 Task: Make in the project AgileConnection a sprint 'UI Refresh Sprint'. Create in the project AgileConnection a sprint 'UI Refresh Sprint'. Add in the project AgileConnection a sprint 'UI Refresh Sprint'
Action: Mouse moved to (169, 50)
Screenshot: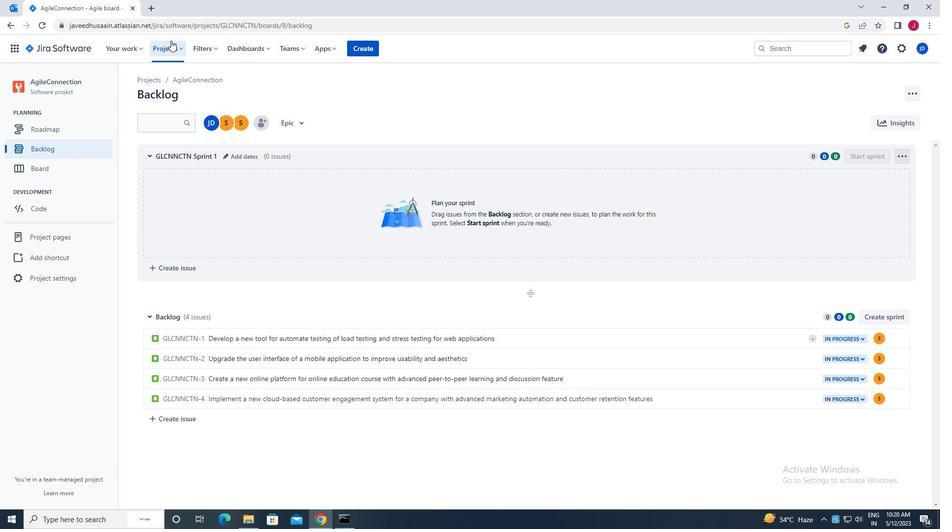 
Action: Mouse pressed left at (169, 50)
Screenshot: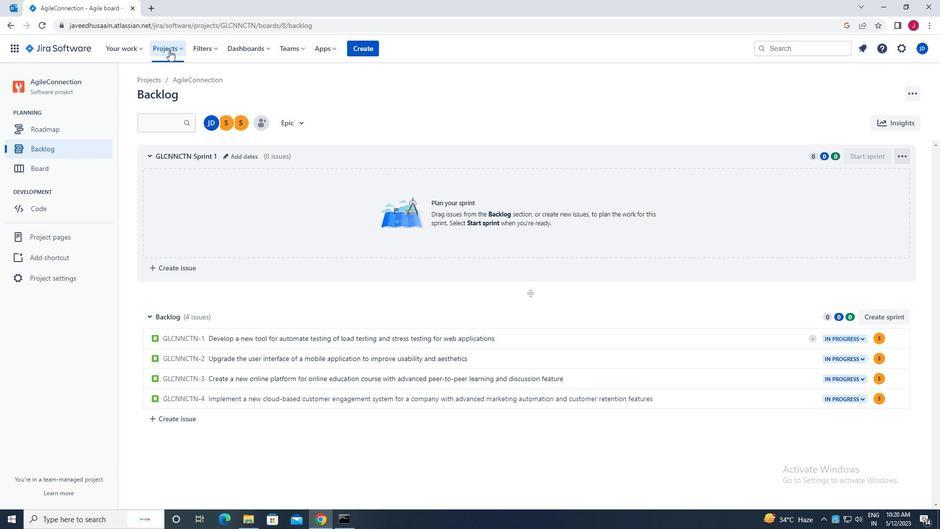 
Action: Mouse moved to (216, 92)
Screenshot: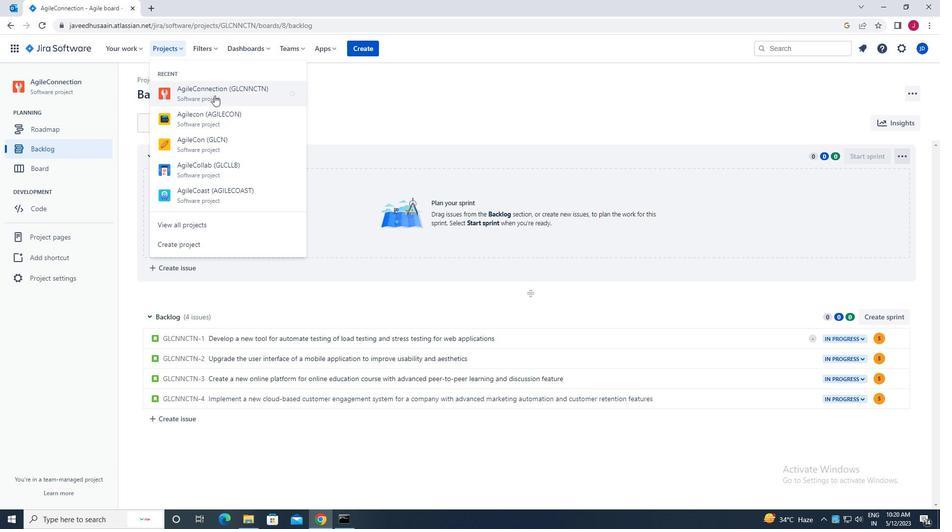 
Action: Mouse pressed left at (216, 92)
Screenshot: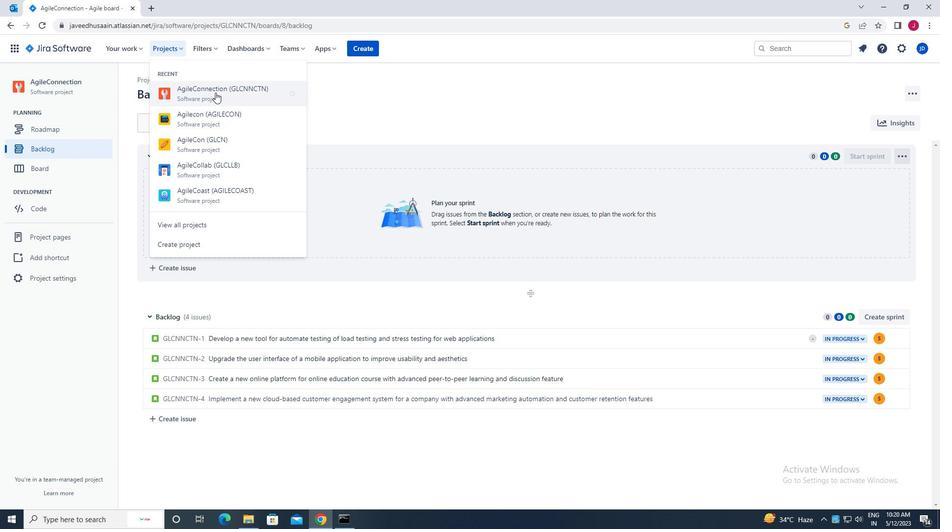 
Action: Mouse moved to (76, 153)
Screenshot: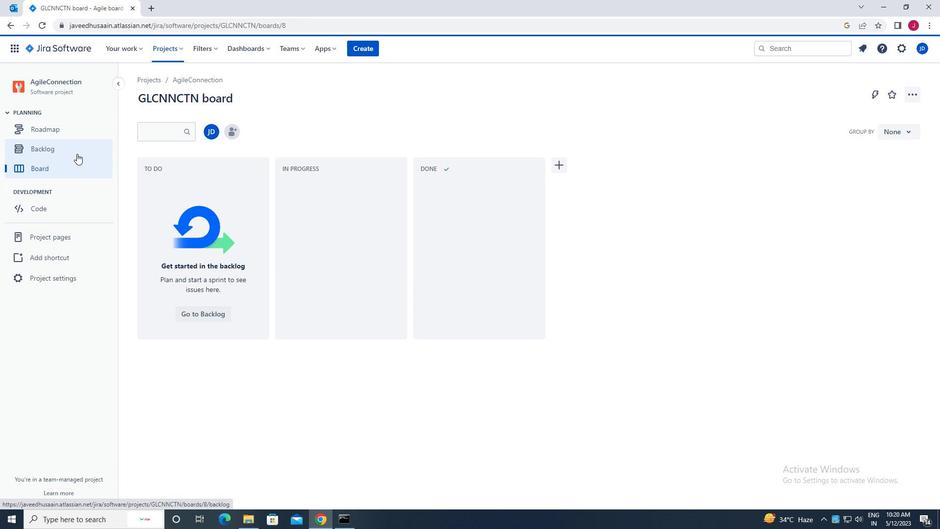 
Action: Mouse pressed left at (76, 153)
Screenshot: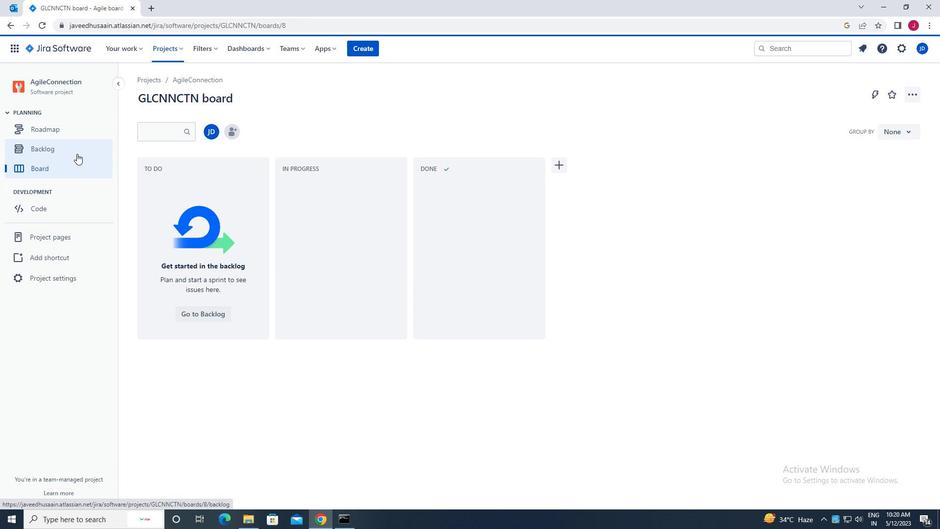 
Action: Mouse moved to (901, 155)
Screenshot: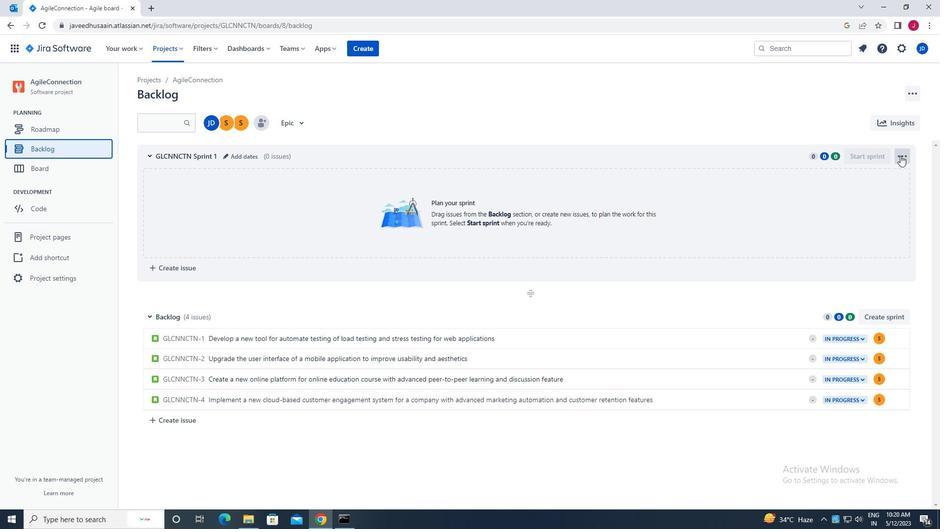 
Action: Mouse pressed left at (901, 155)
Screenshot: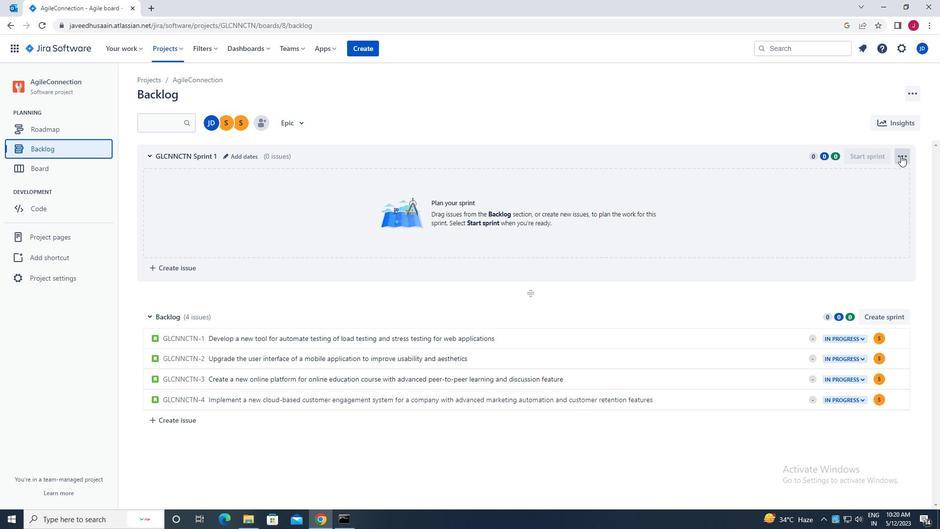 
Action: Mouse moved to (883, 175)
Screenshot: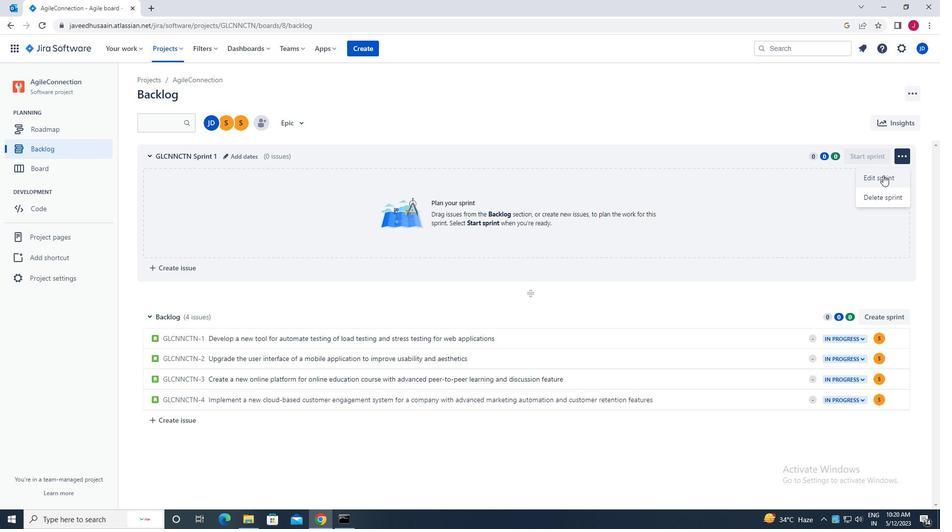 
Action: Mouse pressed left at (883, 175)
Screenshot: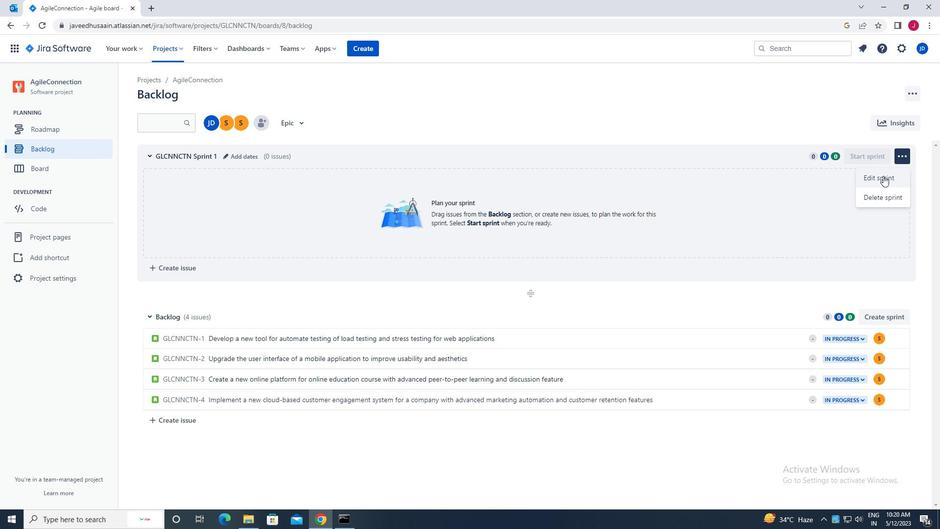
Action: Mouse moved to (428, 124)
Screenshot: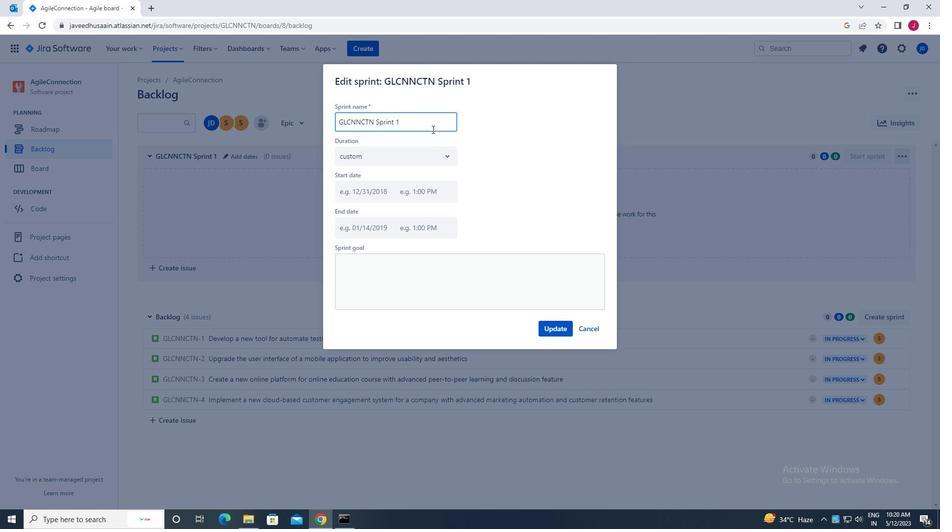 
Action: Key pressed <Key.backspace><Key.backspace><Key.backspace><Key.backspace><Key.backspace><Key.backspace><Key.backspace><Key.backspace><Key.backspace><Key.backspace><Key.backspace><Key.backspace><Key.backspace><Key.backspace><Key.backspace><Key.backspace><Key.backspace><Key.backspace><Key.backspace><Key.backspace><Key.backspace><Key.backspace><Key.backspace>ui<Key.space>r<Key.caps_lock>efresh<Key.space>sprint
Screenshot: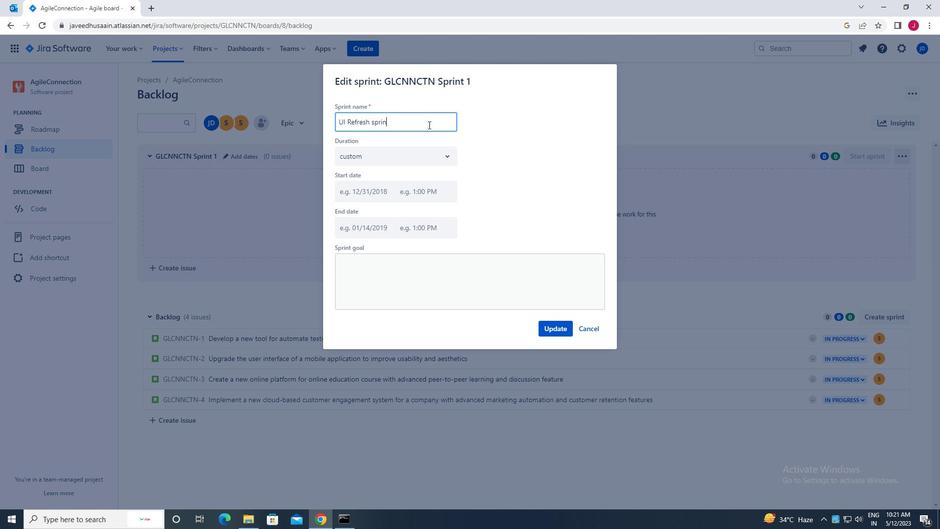 
Action: Mouse moved to (550, 328)
Screenshot: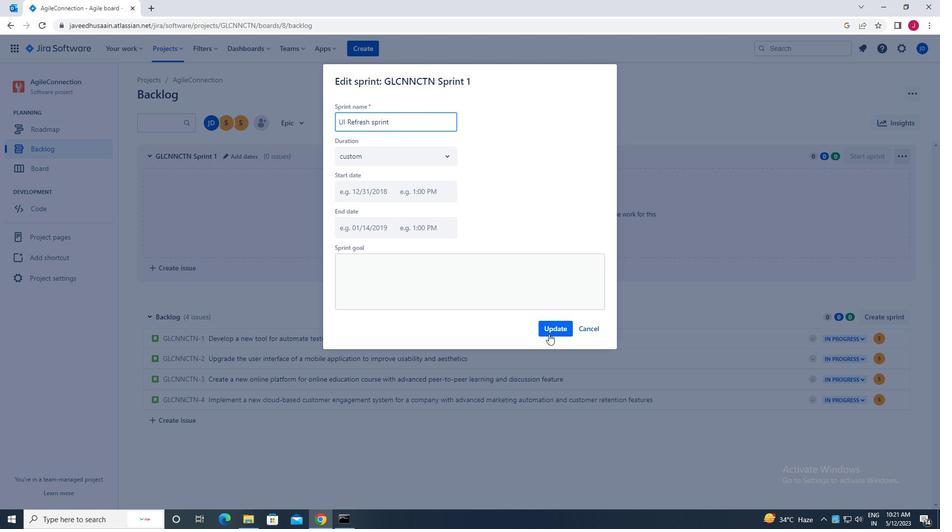 
Action: Mouse pressed left at (550, 328)
Screenshot: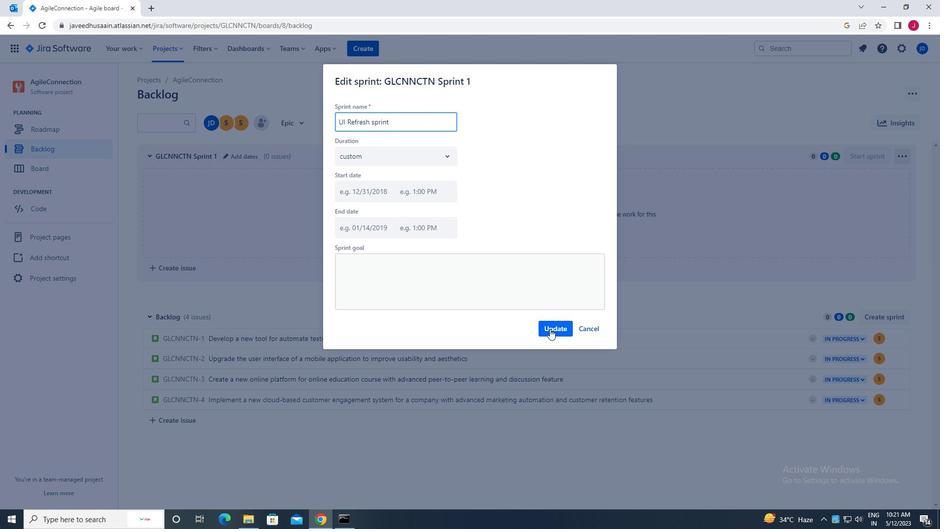 
Action: Mouse moved to (886, 316)
Screenshot: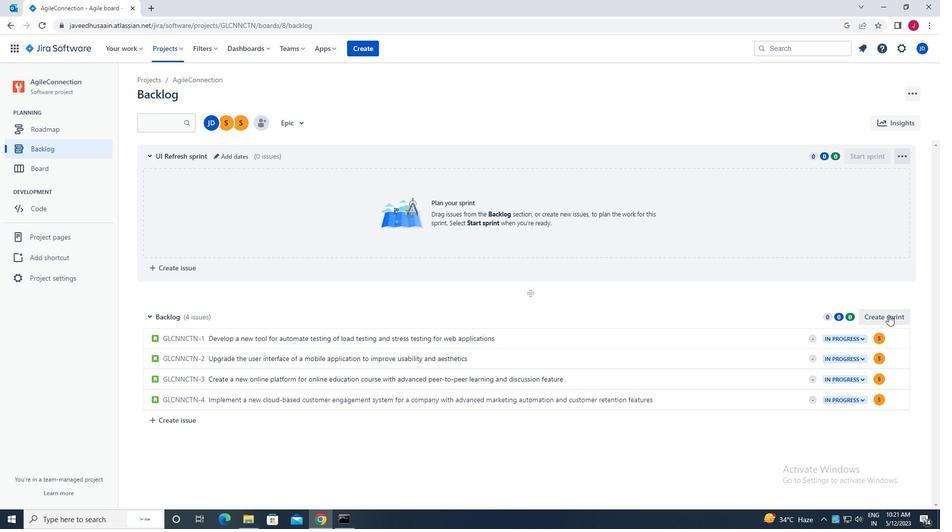 
Action: Mouse pressed left at (886, 316)
Screenshot: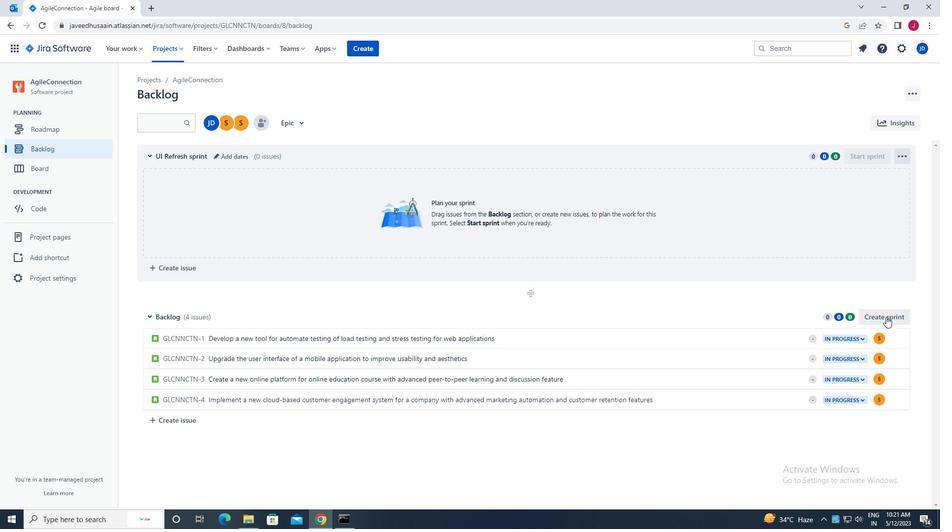 
Action: Mouse moved to (903, 319)
Screenshot: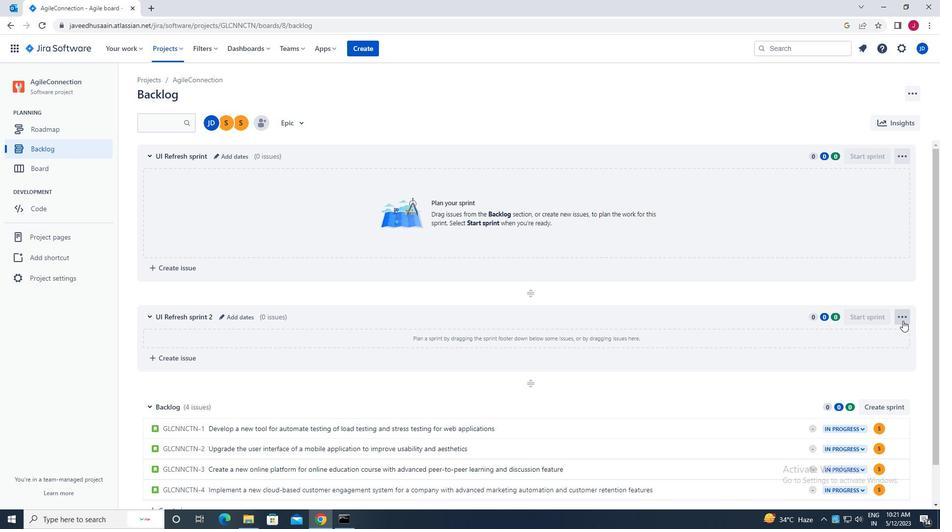 
Action: Mouse pressed left at (903, 319)
Screenshot: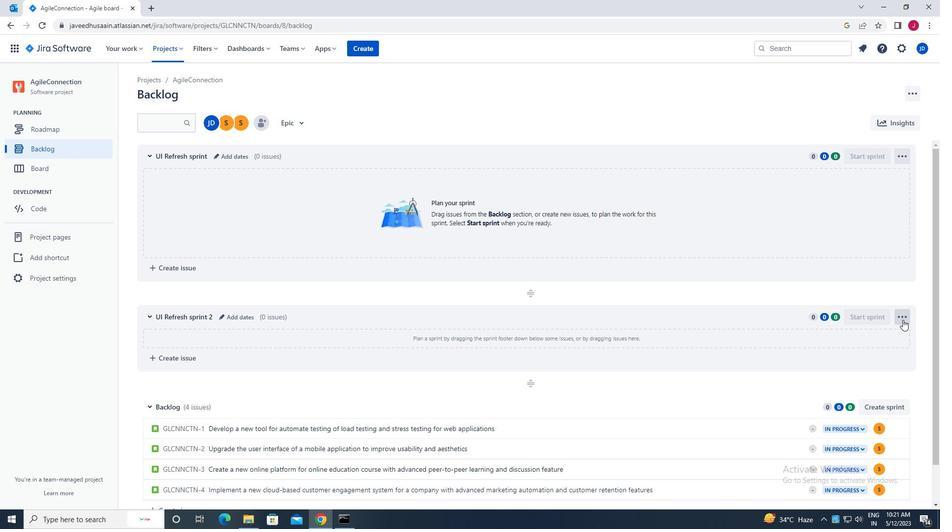 
Action: Mouse moved to (878, 356)
Screenshot: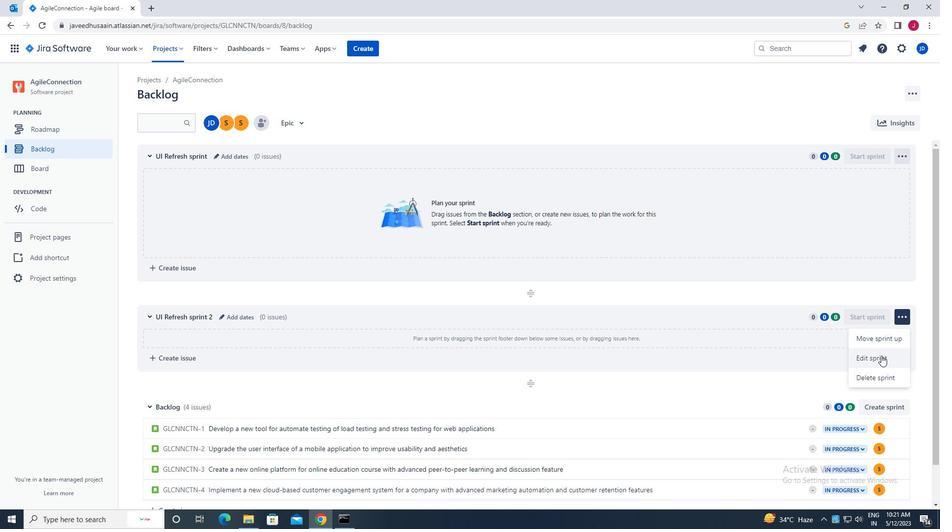 
Action: Mouse pressed left at (878, 356)
Screenshot: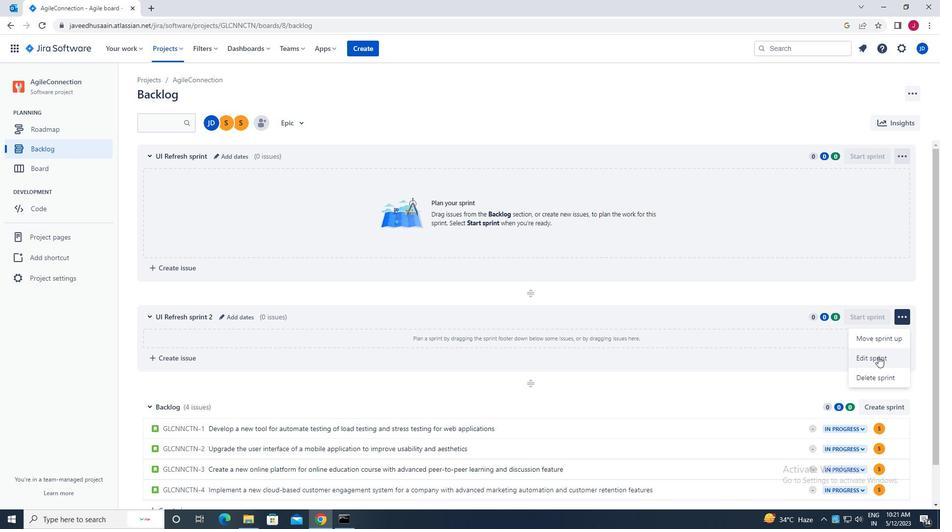 
Action: Mouse moved to (419, 118)
Screenshot: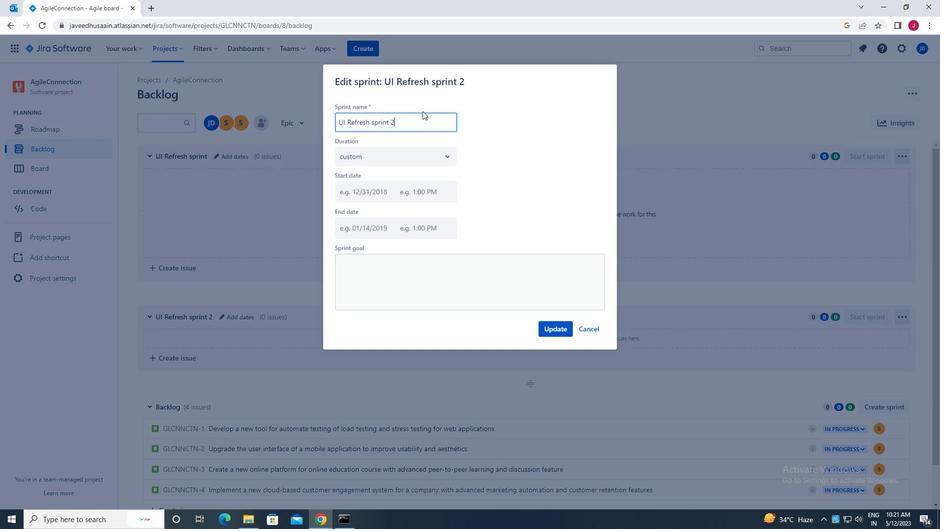 
Action: Key pressed <Key.backspace><Key.backspace><Key.backspace><Key.backspace><Key.backspace><Key.backspace><Key.backspace><Key.backspace><Key.backspace><Key.backspace><Key.backspace><Key.backspace><Key.backspace><Key.backspace><Key.backspace><Key.backspace><Key.backspace><Key.backspace><Key.backspace><Key.caps_lock>ui<Key.space>r<Key.caps_lock>egresh<Key.space><Key.caps_lock>s<Key.caps_lock>print
Screenshot: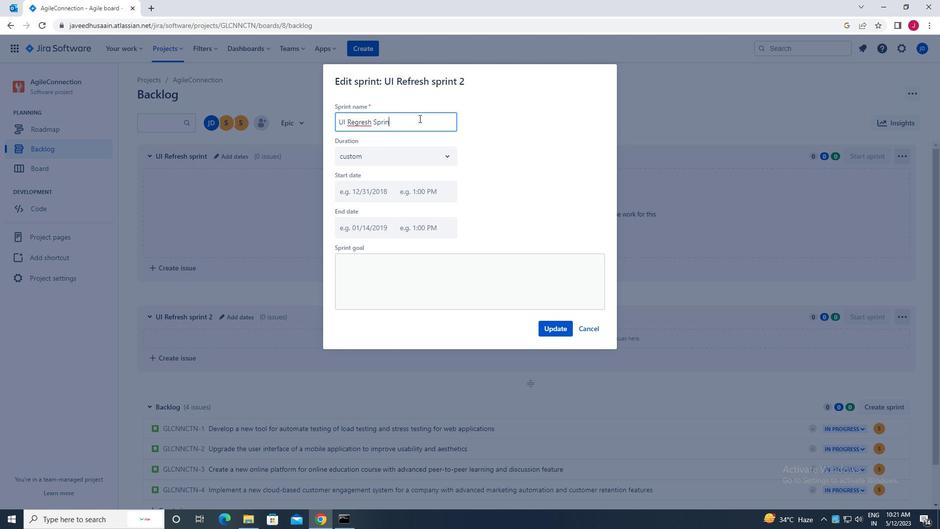 
Action: Mouse moved to (359, 122)
Screenshot: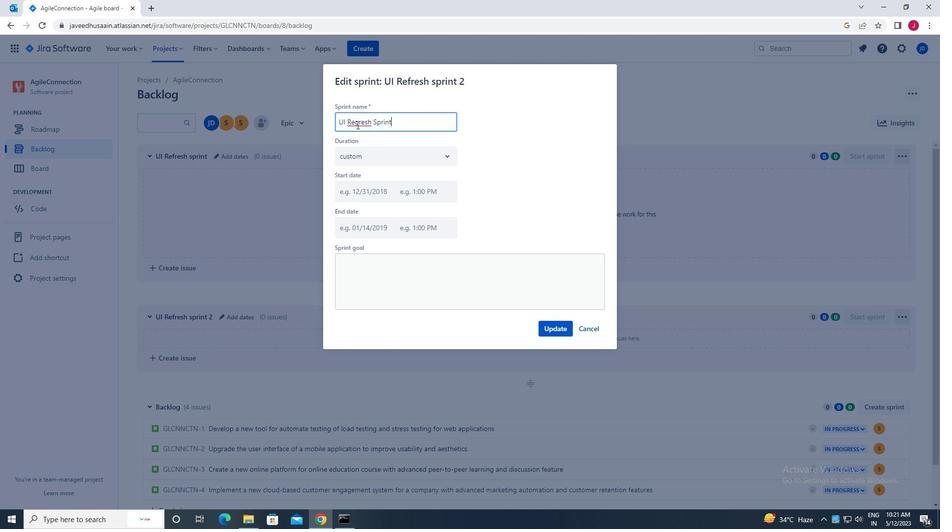 
Action: Mouse pressed left at (359, 122)
Screenshot: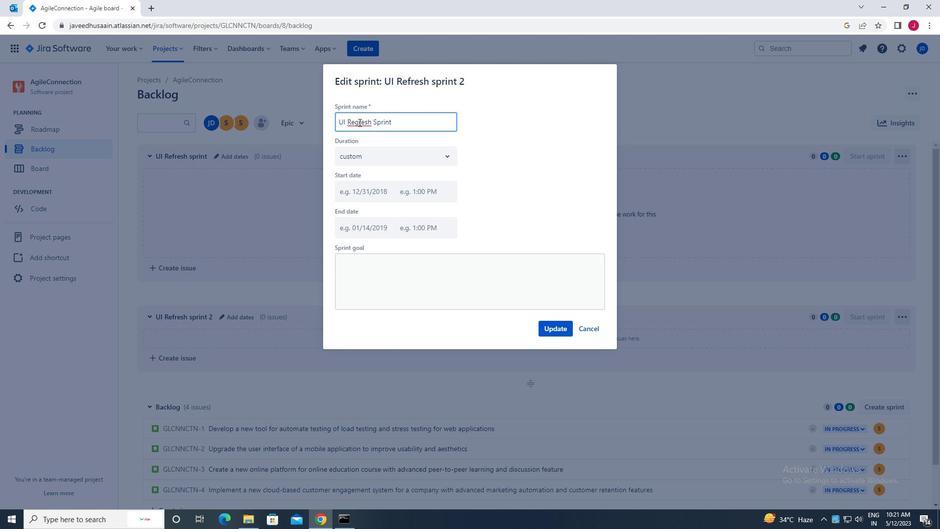 
Action: Key pressed <Key.backspace>f
Screenshot: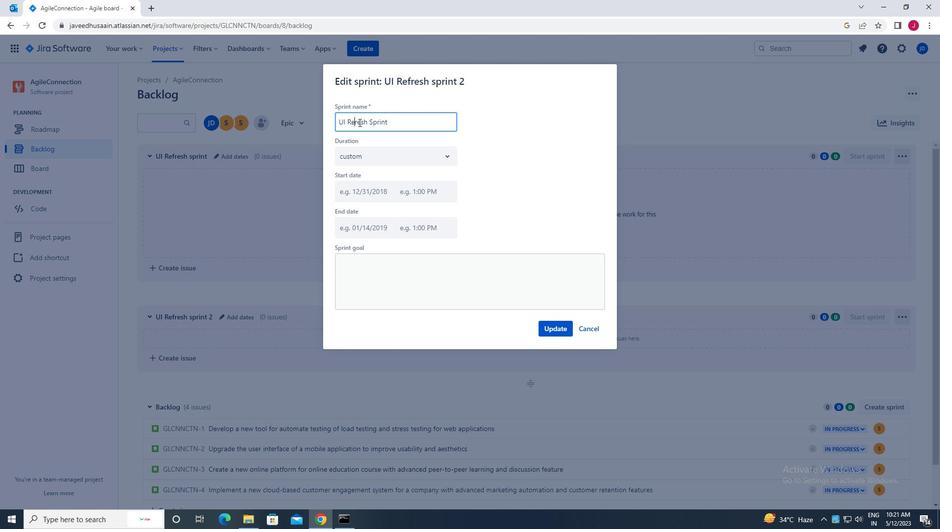
Action: Mouse moved to (542, 325)
Screenshot: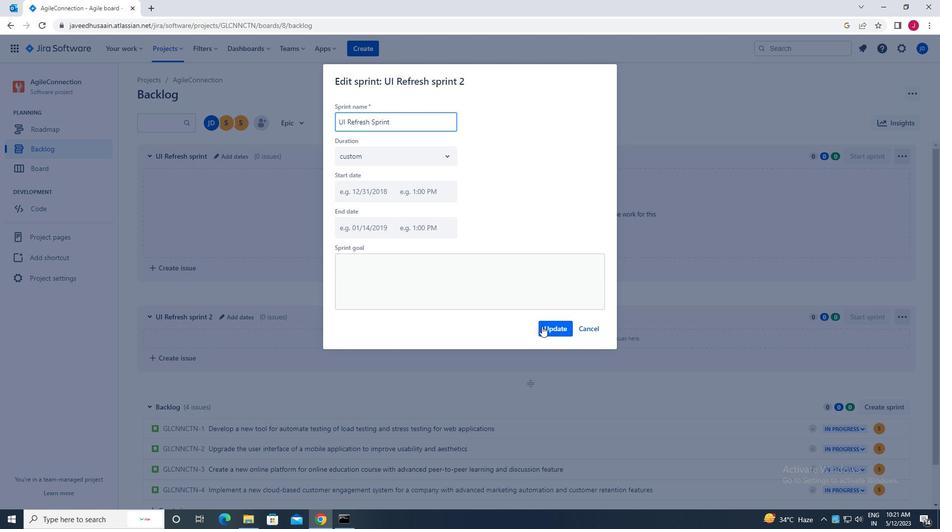 
Action: Mouse pressed left at (542, 325)
Screenshot: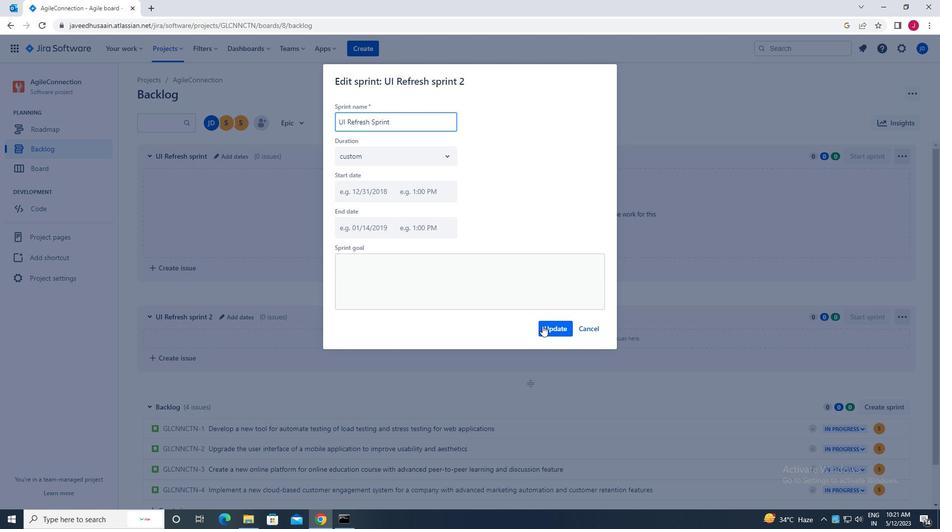 
Action: Mouse moved to (207, 172)
Screenshot: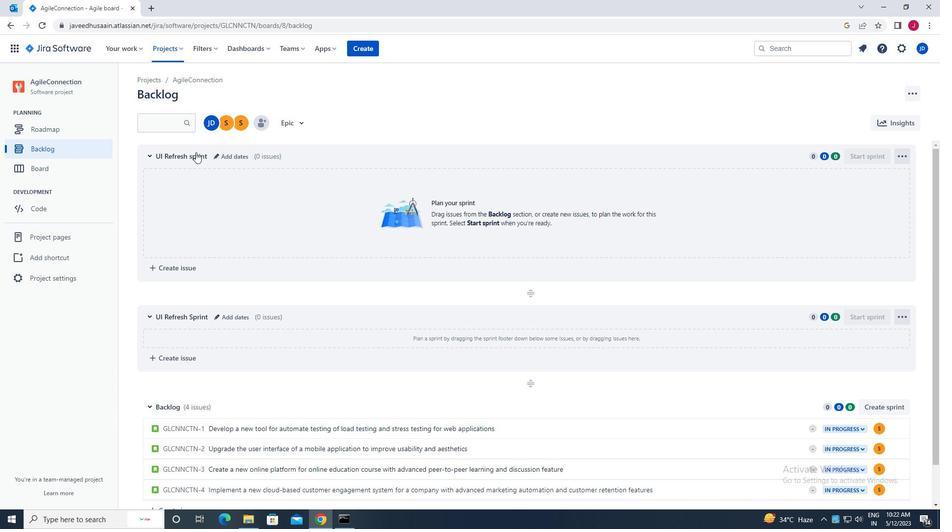 
Action: Mouse scrolled (207, 172) with delta (0, 0)
Screenshot: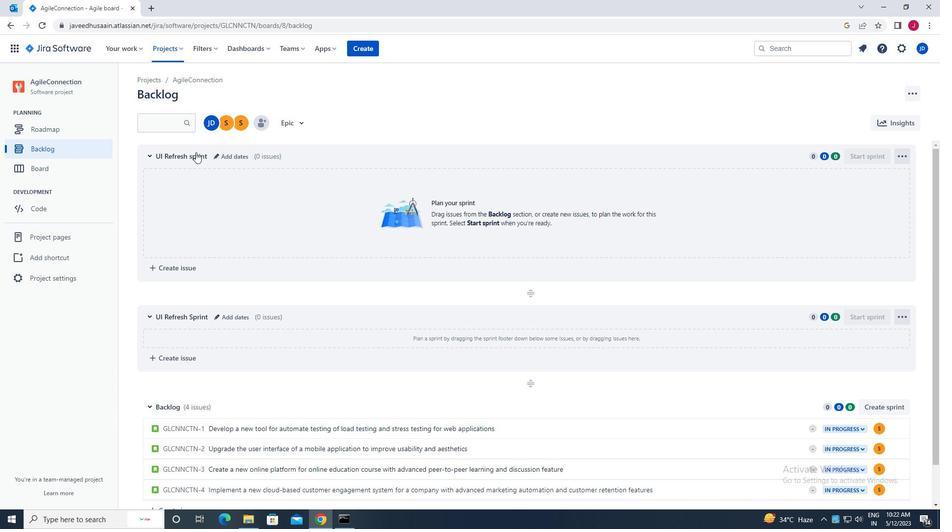 
Action: Mouse moved to (206, 172)
Screenshot: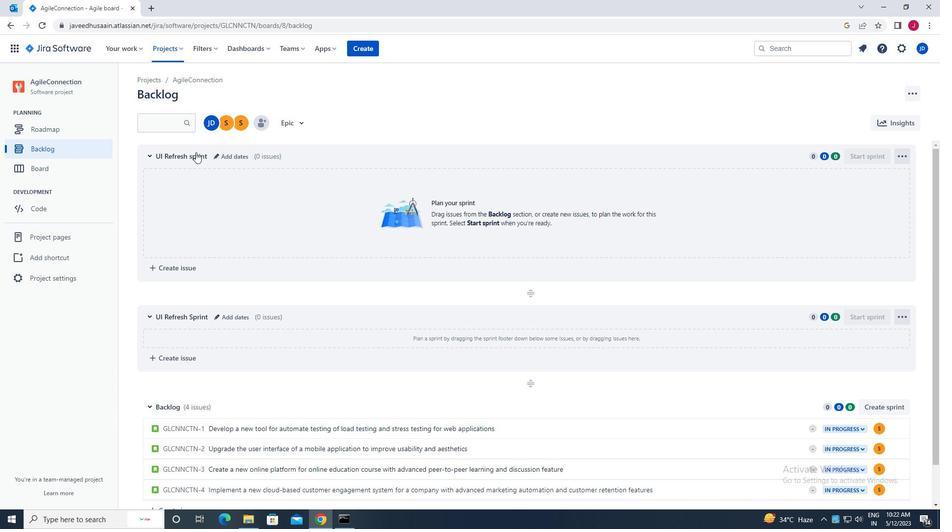 
Action: Mouse scrolled (206, 173) with delta (0, 0)
Screenshot: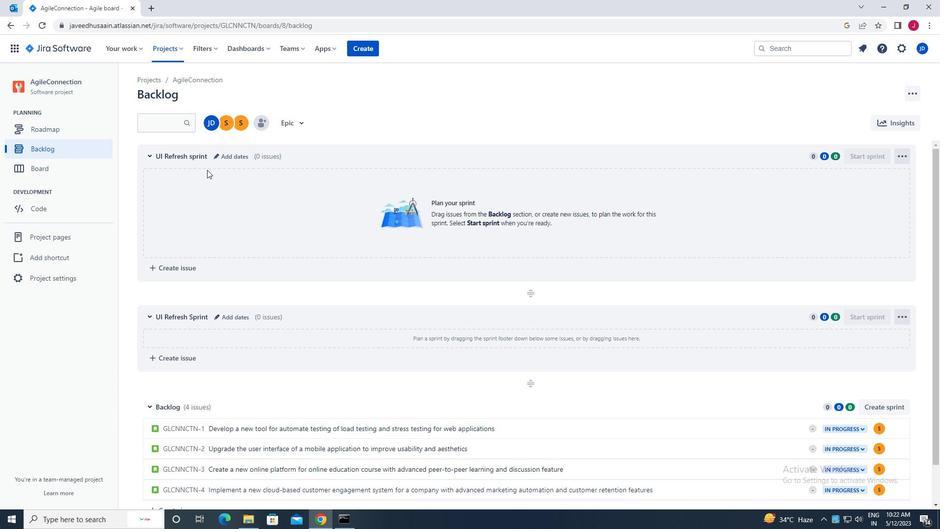 
Action: Mouse scrolled (206, 173) with delta (0, 0)
Screenshot: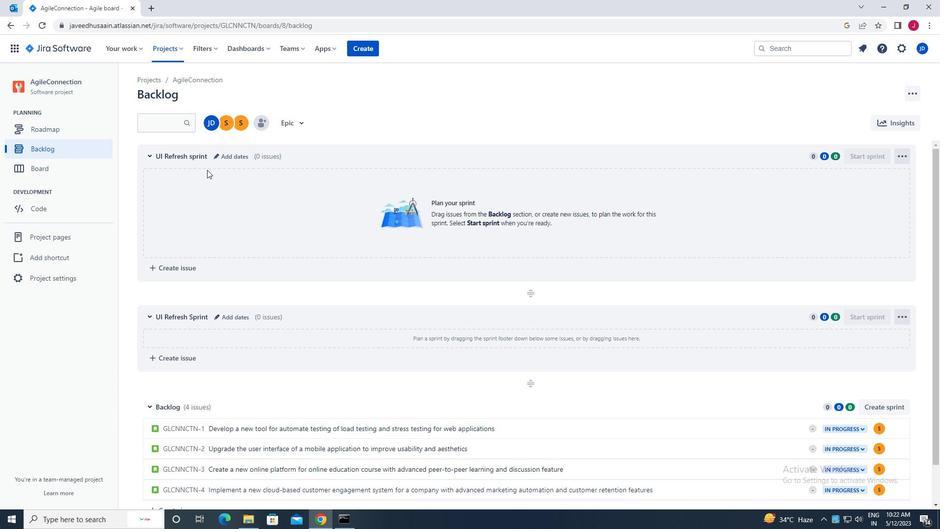 
Action: Mouse scrolled (206, 173) with delta (0, 0)
Screenshot: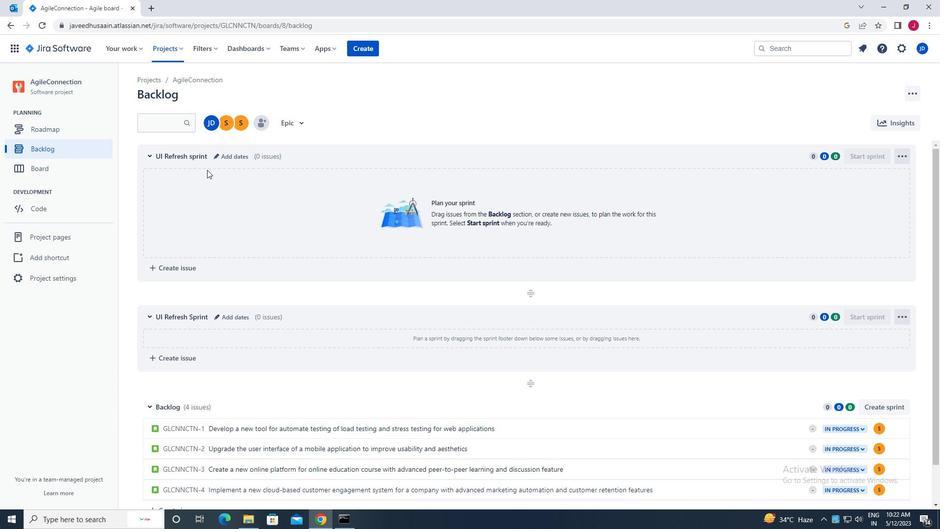 
Action: Mouse scrolled (206, 173) with delta (0, 0)
Screenshot: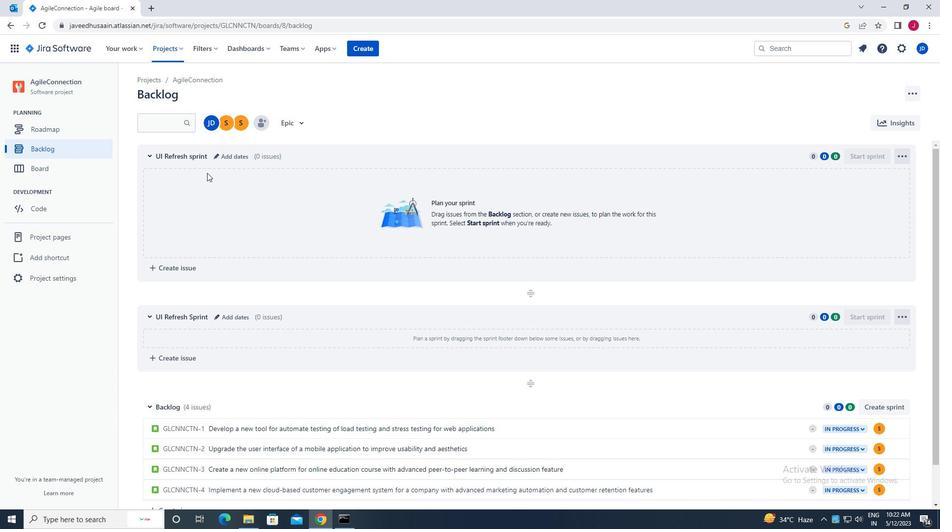 
Action: Mouse moved to (206, 173)
Screenshot: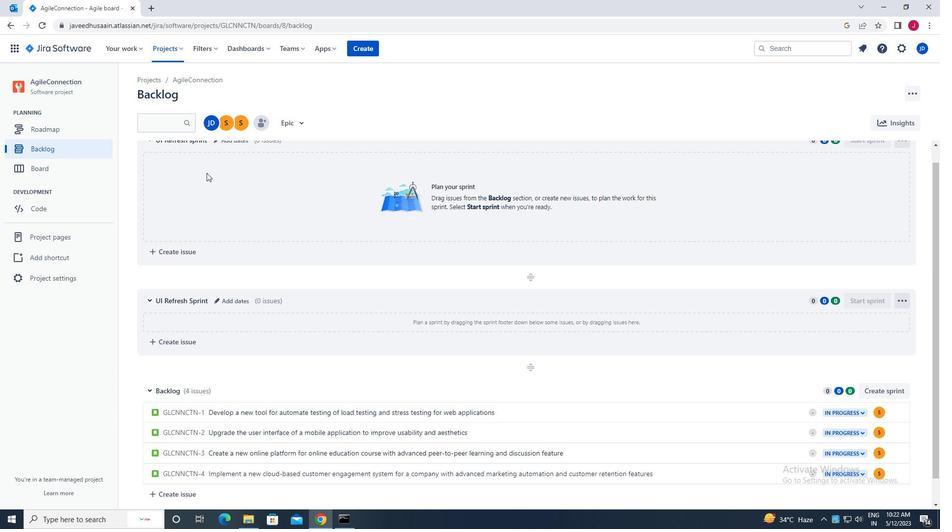 
Action: Mouse scrolled (206, 174) with delta (0, 0)
Screenshot: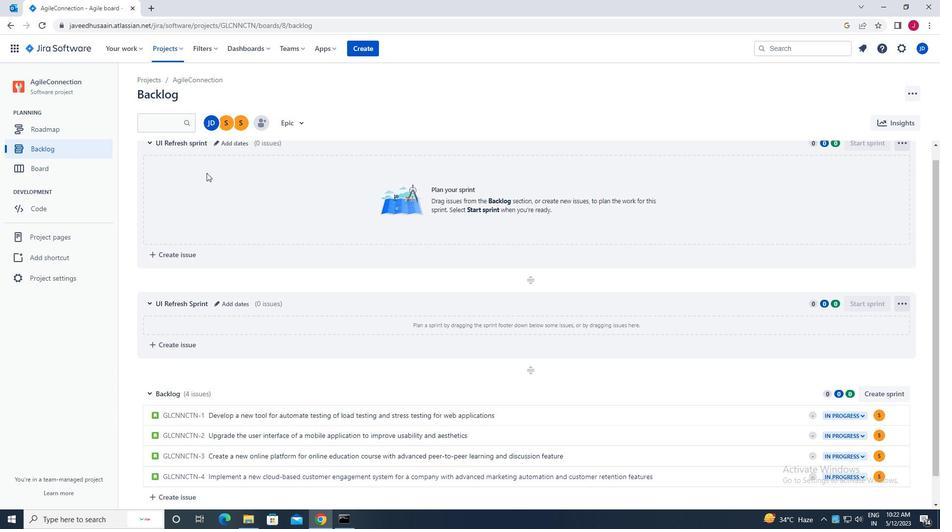 
Action: Mouse scrolled (206, 174) with delta (0, 0)
Screenshot: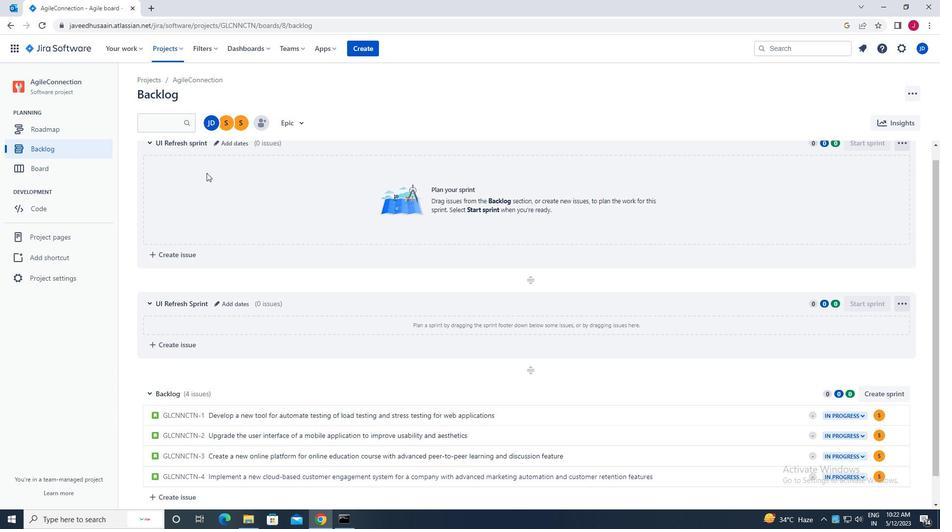 
Action: Mouse scrolled (206, 174) with delta (0, 0)
Screenshot: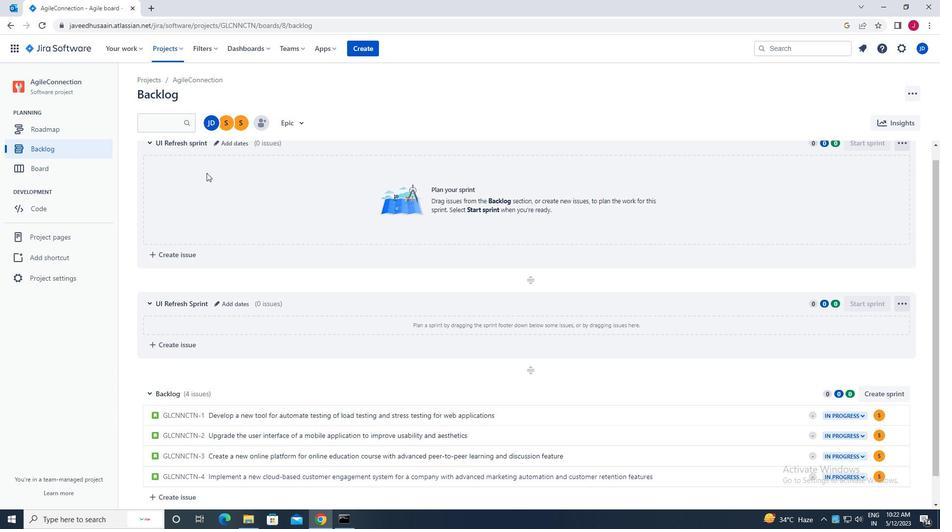 
Action: Mouse scrolled (206, 174) with delta (0, 0)
Screenshot: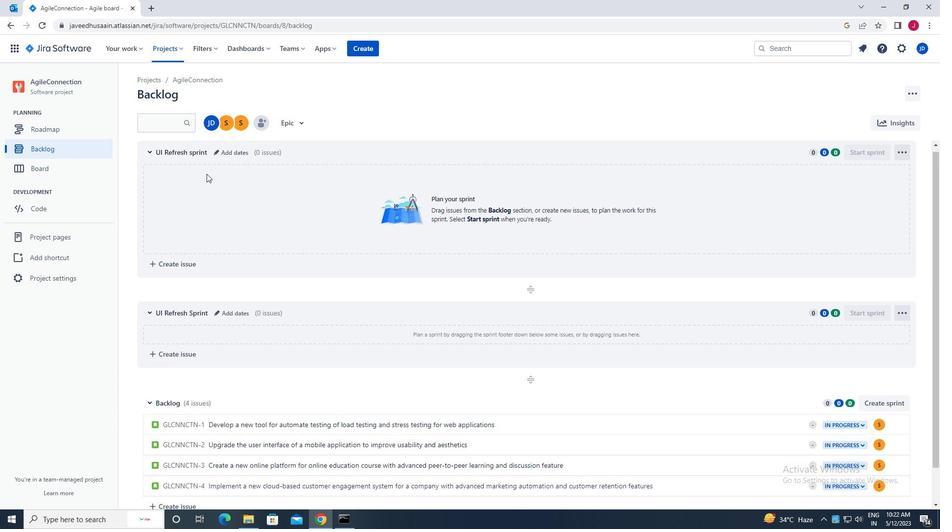 
Action: Mouse moved to (883, 407)
Screenshot: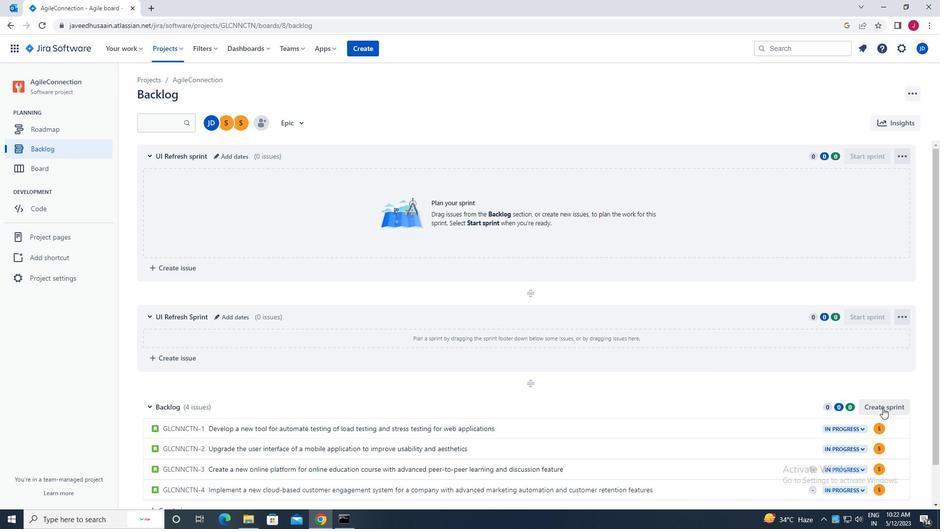 
Action: Mouse pressed left at (883, 407)
Screenshot: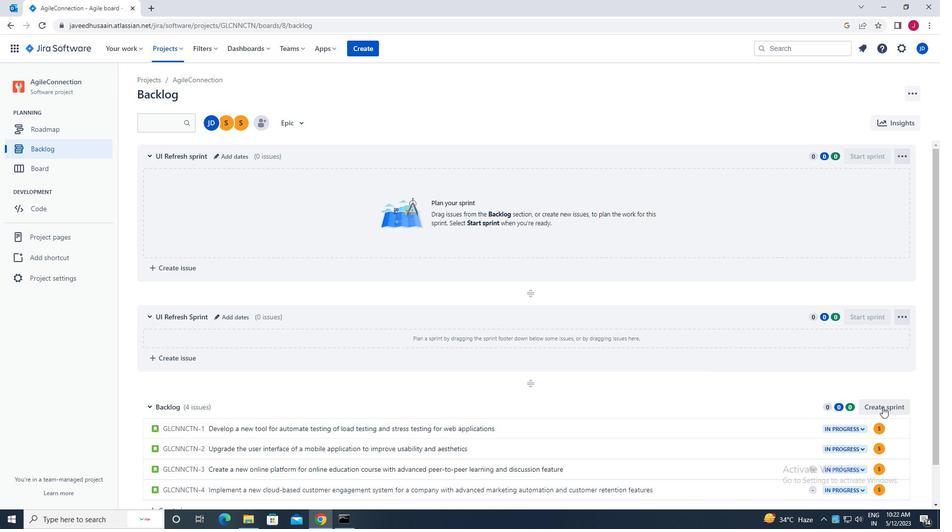 
Action: Mouse moved to (897, 409)
Screenshot: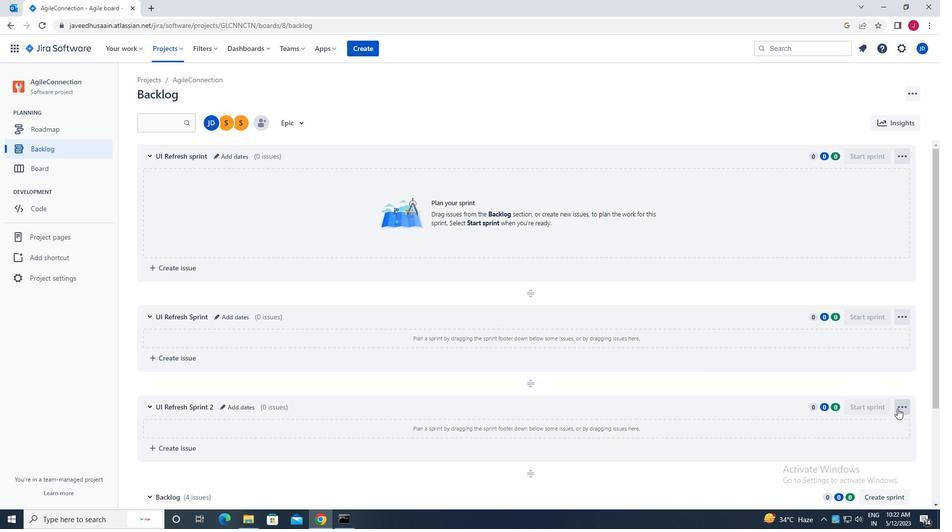 
Action: Mouse scrolled (897, 409) with delta (0, 0)
Screenshot: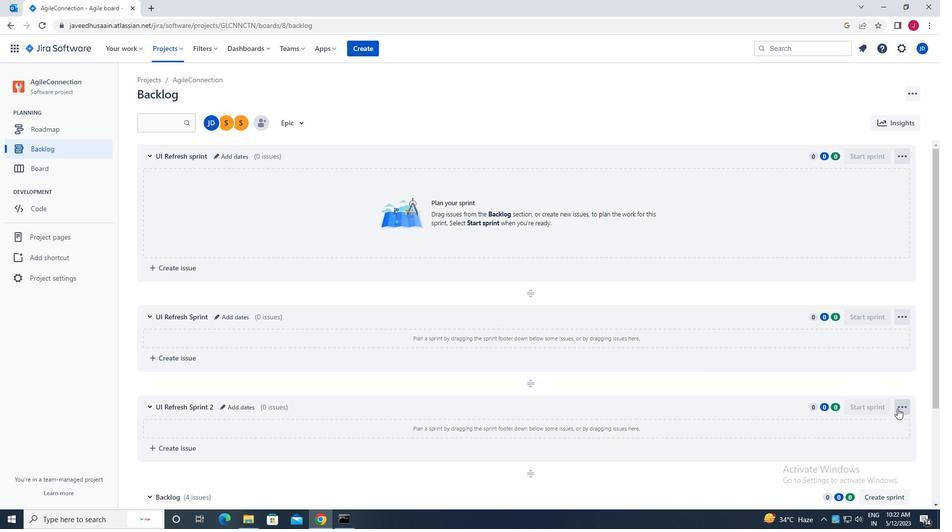 
Action: Mouse scrolled (897, 409) with delta (0, 0)
Screenshot: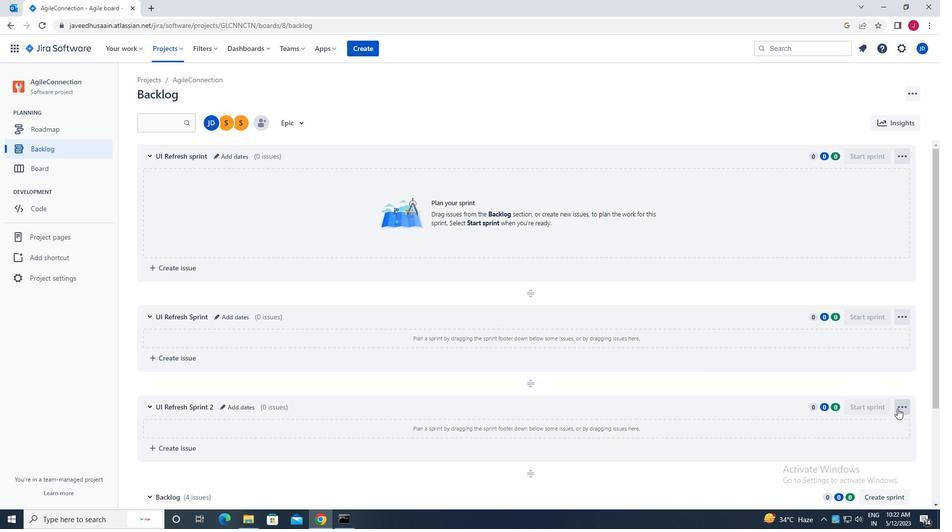 
Action: Mouse scrolled (897, 409) with delta (0, 0)
Screenshot: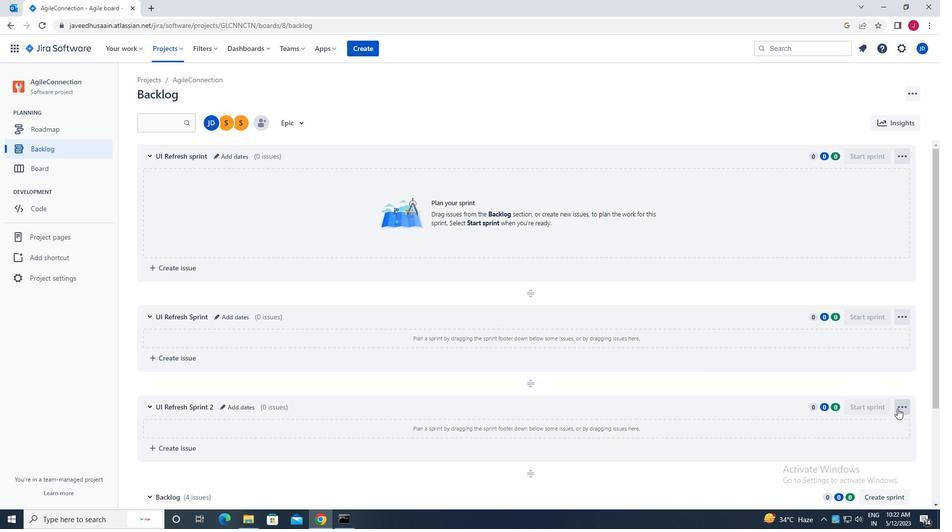 
Action: Mouse scrolled (897, 409) with delta (0, 0)
Screenshot: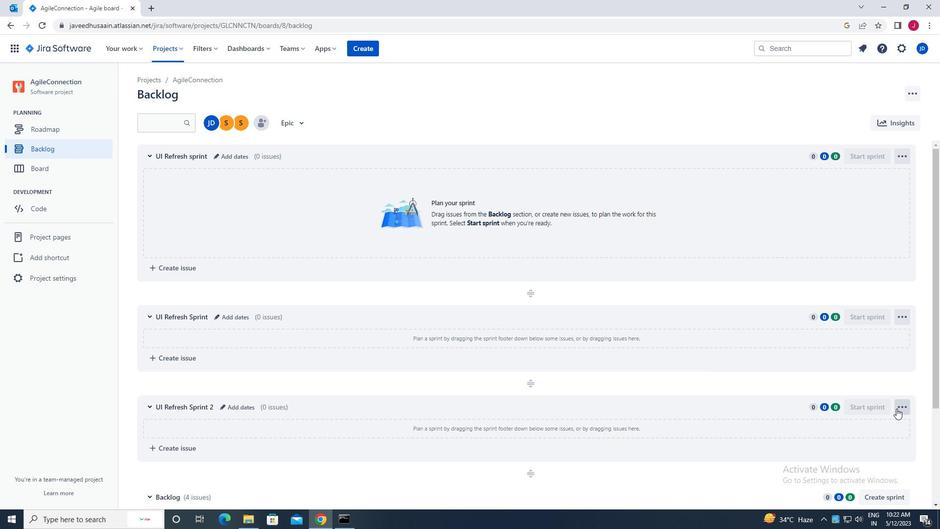 
Action: Mouse scrolled (897, 409) with delta (0, 0)
Screenshot: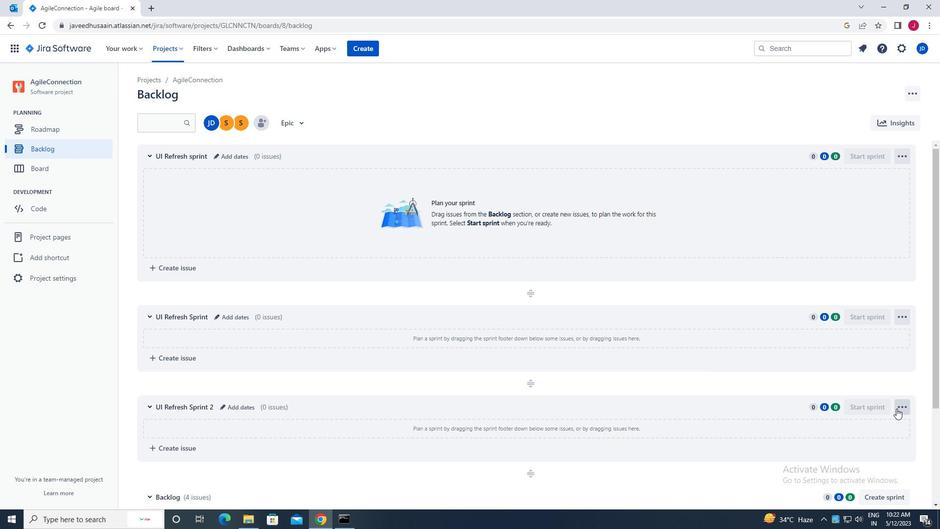 
Action: Mouse moved to (897, 410)
Screenshot: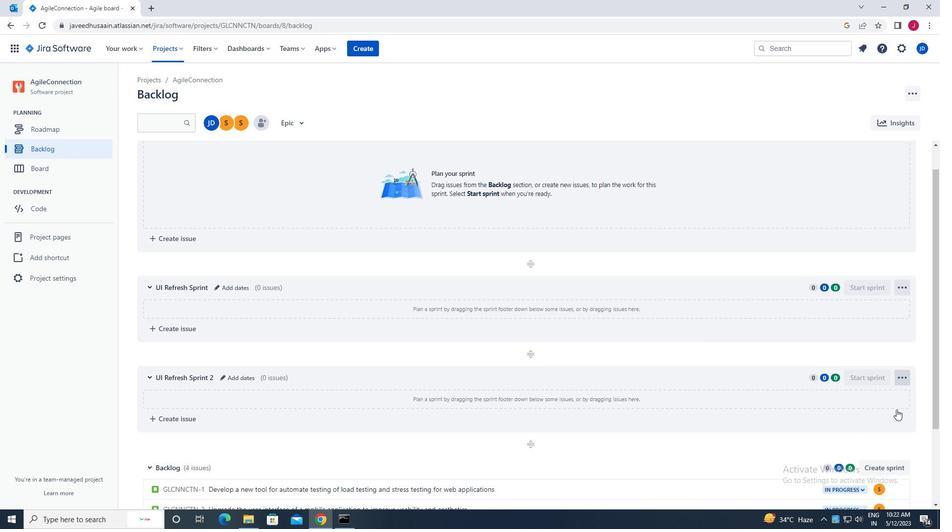 
Action: Mouse scrolled (897, 409) with delta (0, 0)
Screenshot: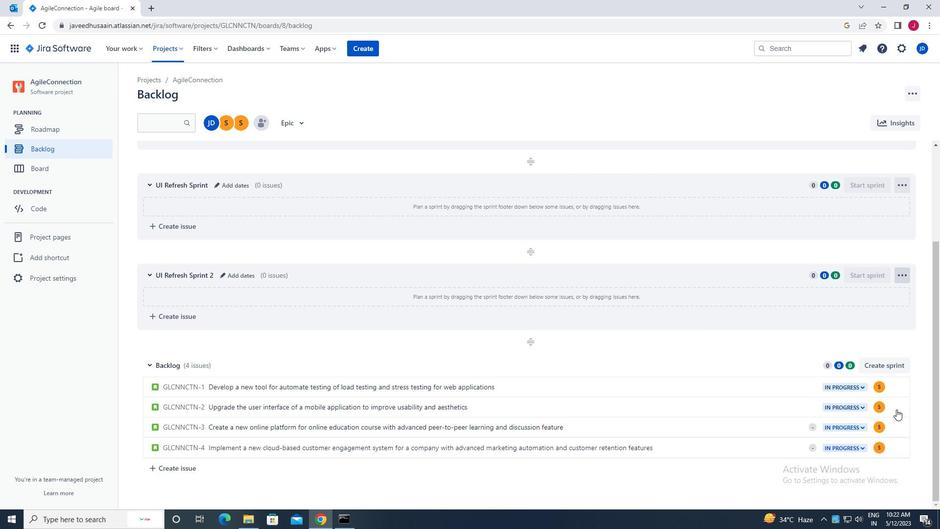 
Action: Mouse scrolled (897, 409) with delta (0, 0)
Screenshot: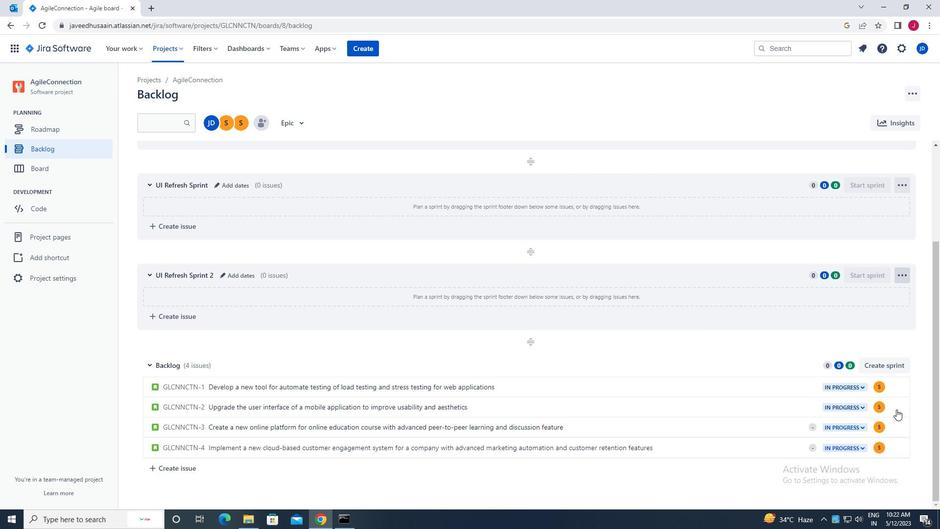 
Action: Mouse scrolled (897, 409) with delta (0, 0)
Screenshot: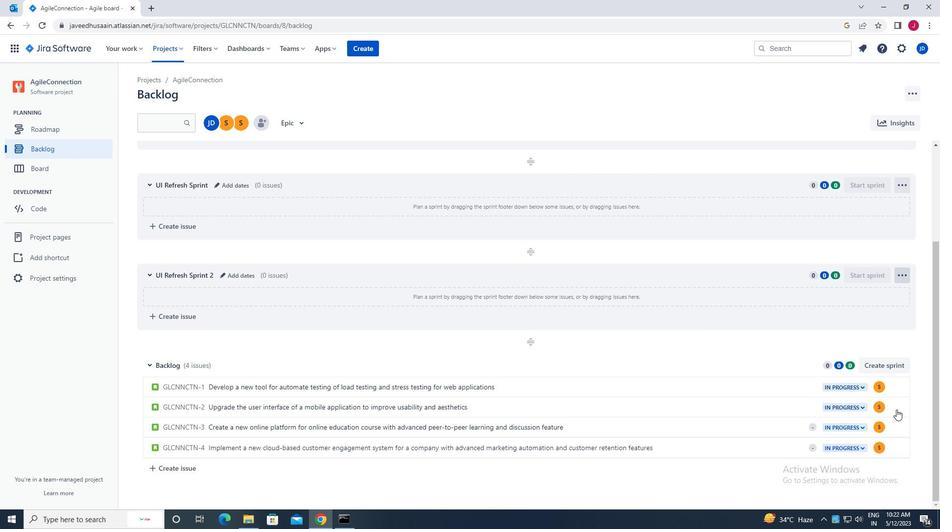 
Action: Mouse moved to (902, 275)
Screenshot: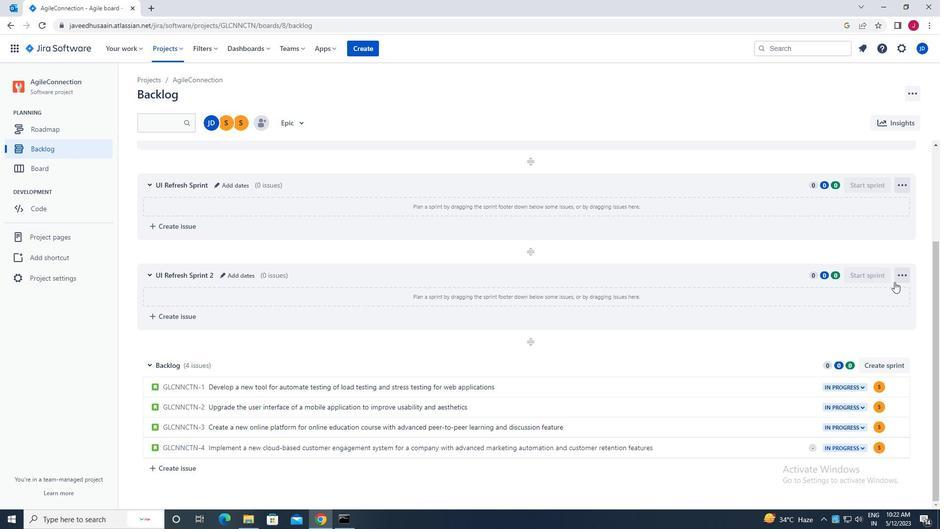 
Action: Mouse pressed left at (902, 275)
Screenshot: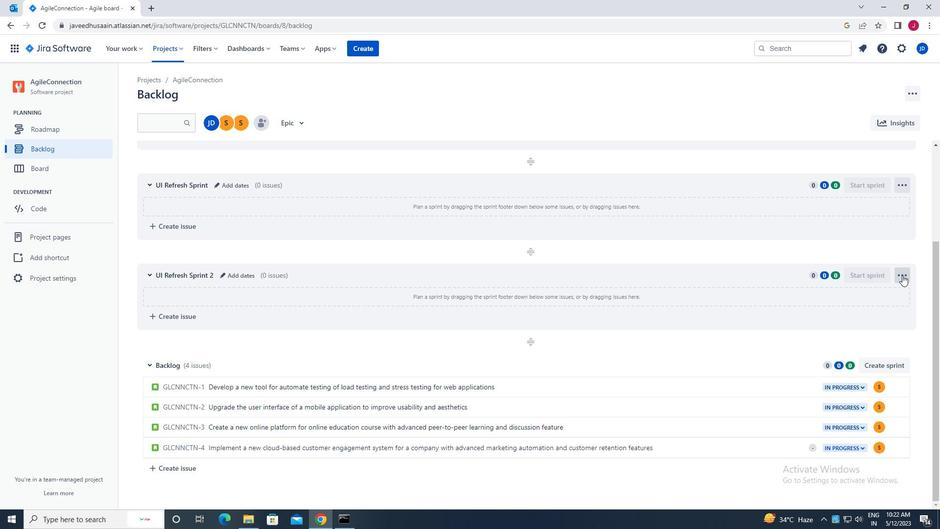
Action: Mouse moved to (880, 315)
Screenshot: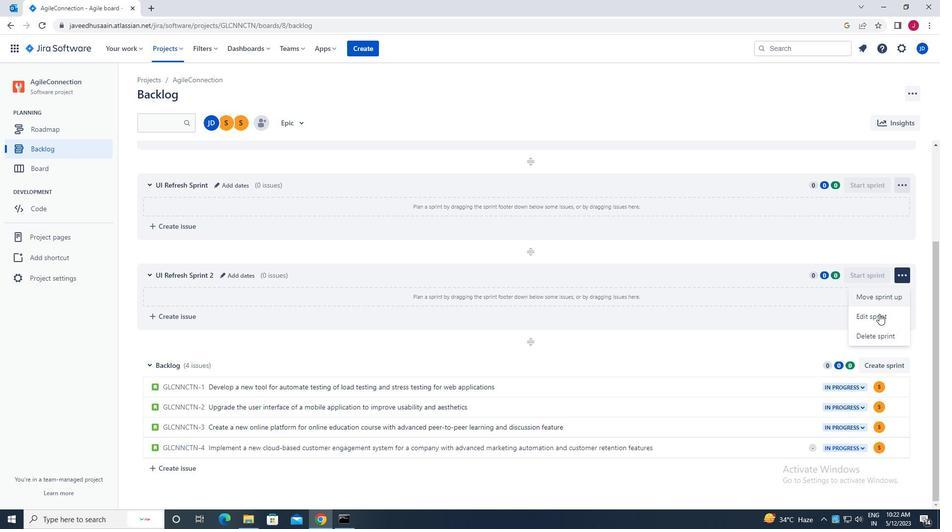
Action: Mouse pressed left at (880, 315)
Screenshot: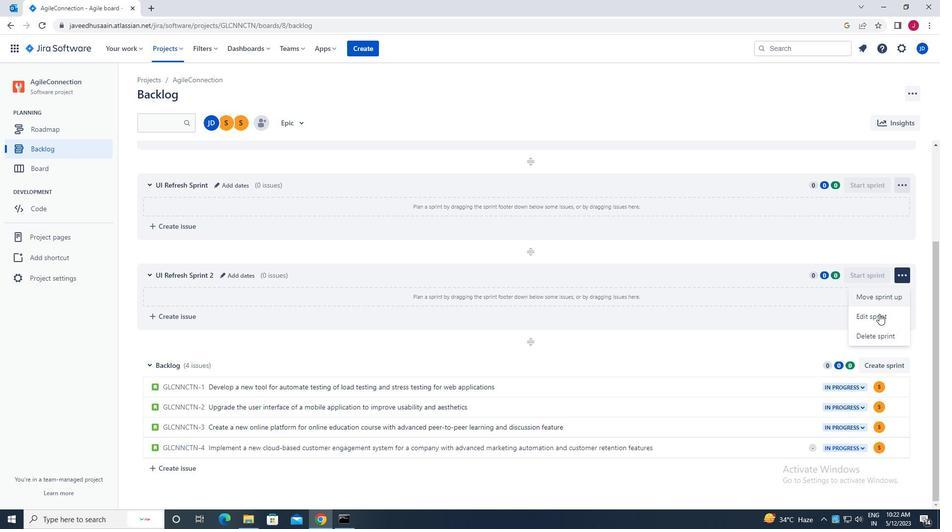 
Action: Mouse moved to (418, 126)
Screenshot: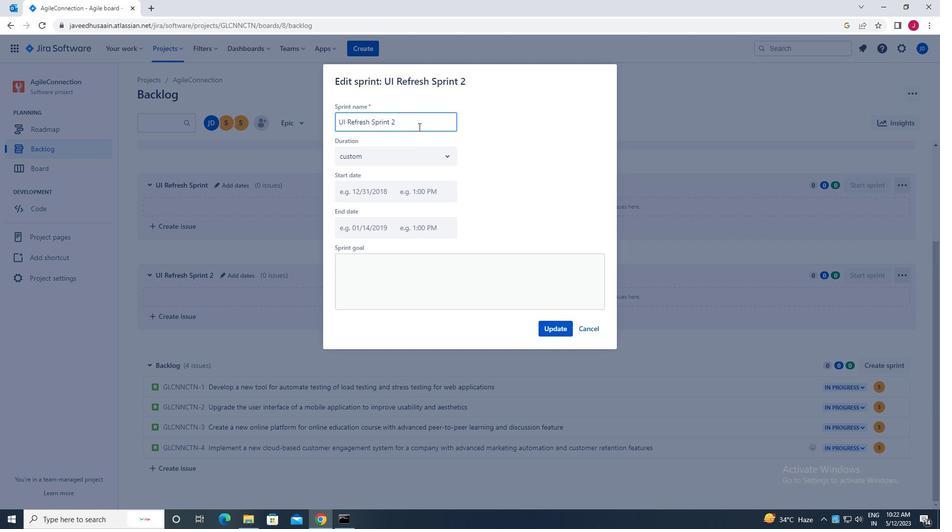 
Action: Key pressed <Key.backspace><Key.backspace><Key.backspace><Key.backspace><Key.backspace><Key.backspace><Key.backspace><Key.backspace><Key.backspace><Key.backspace><Key.backspace><Key.backspace><Key.backspace><Key.backspace><Key.backspace><Key.backspace><Key.backspace><Key.space><Key.caps_lock>r<Key.caps_lock>efresh<Key.space><Key.caps_lock>s<Key.caps_lock>print
Screenshot: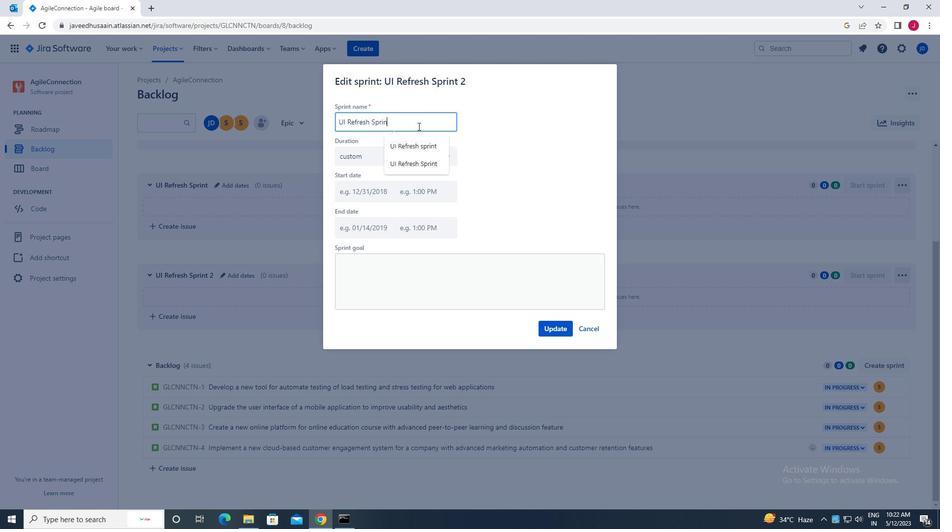 
Action: Mouse moved to (562, 327)
Screenshot: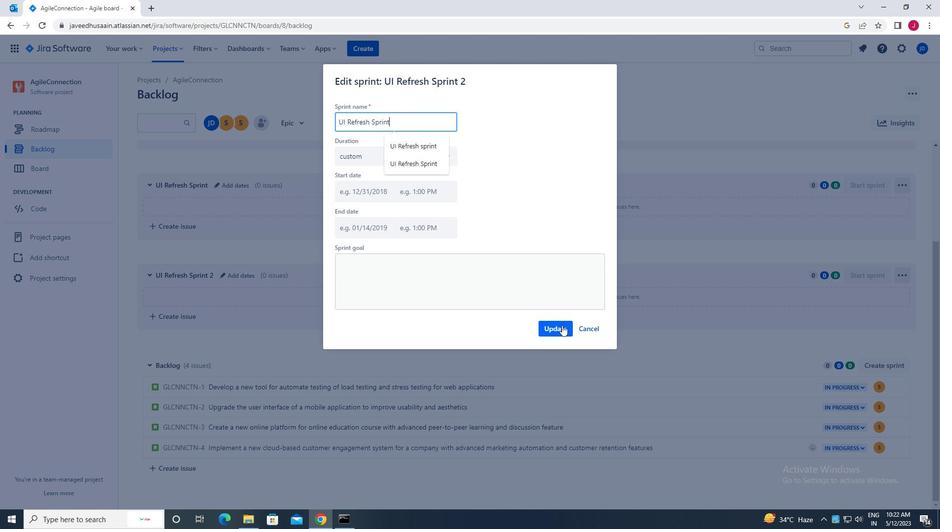 
Action: Mouse pressed left at (562, 327)
Screenshot: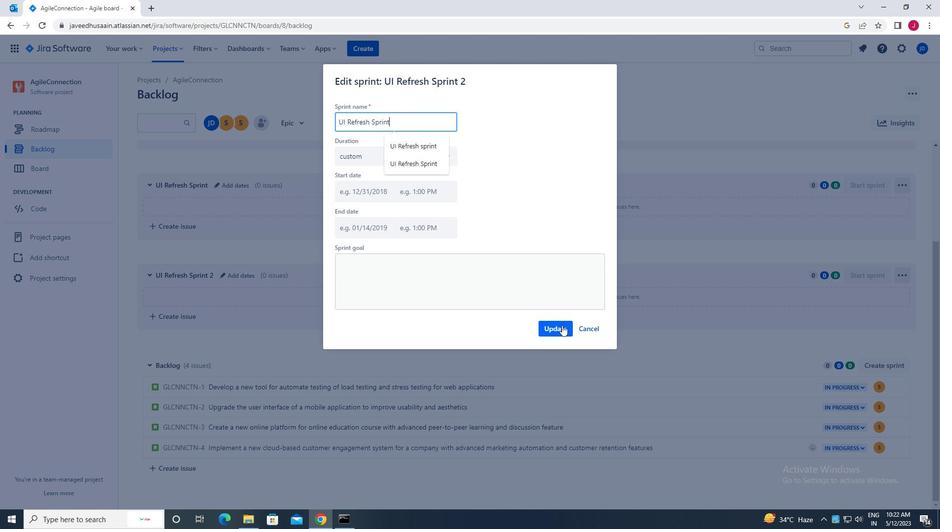 
Action: Mouse moved to (653, 341)
Screenshot: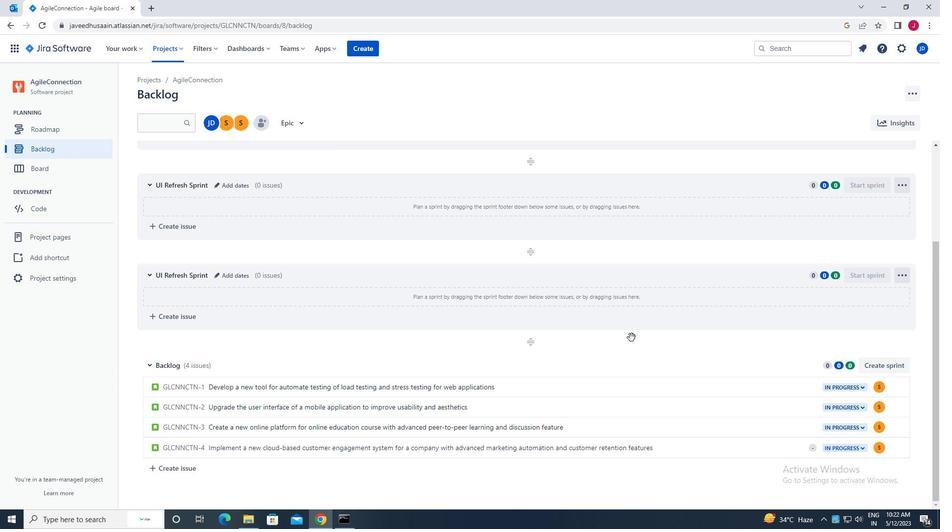 
Action: Mouse scrolled (653, 341) with delta (0, 0)
Screenshot: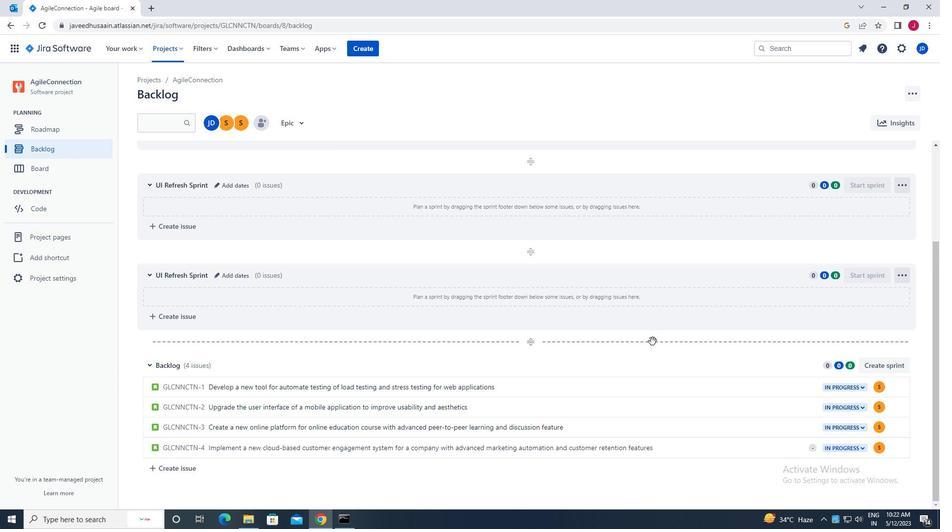 
Action: Mouse scrolled (653, 341) with delta (0, 0)
Screenshot: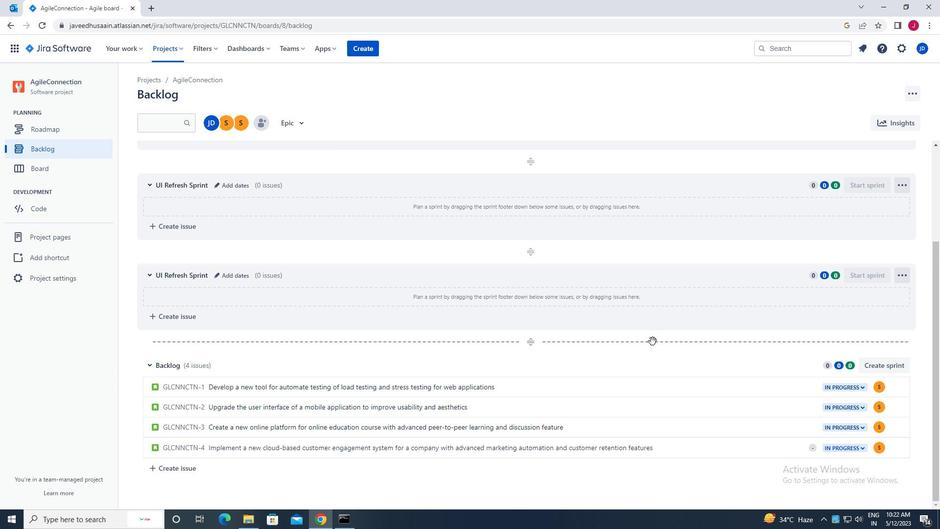 
Action: Mouse scrolled (653, 341) with delta (0, 0)
Screenshot: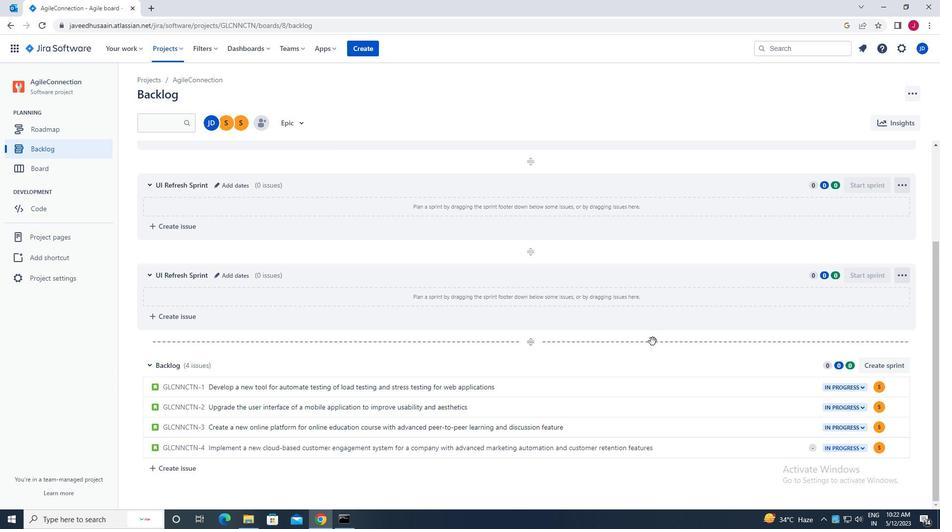 
Action: Mouse moved to (651, 340)
Screenshot: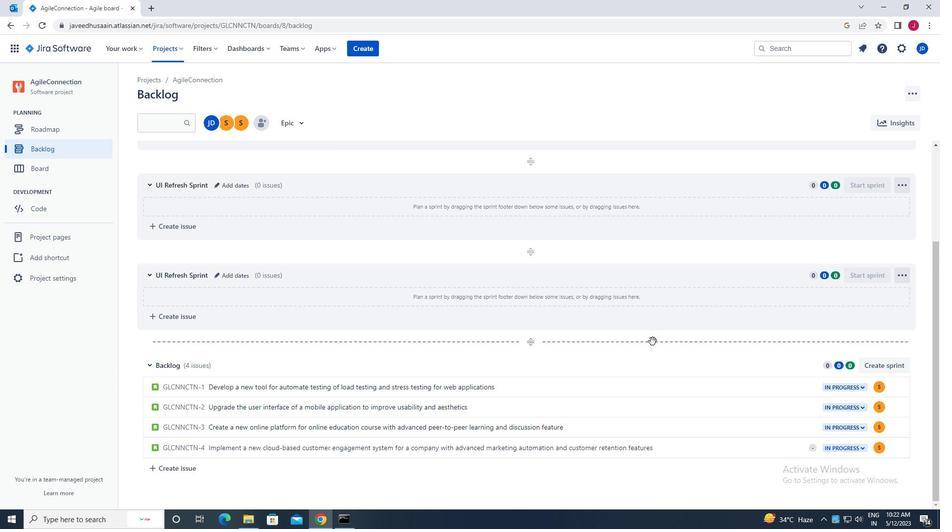 
